 Task: Zoom out the location "Villa in Thermal, California, United States" two times.
Action: Mouse moved to (415, 139)
Screenshot: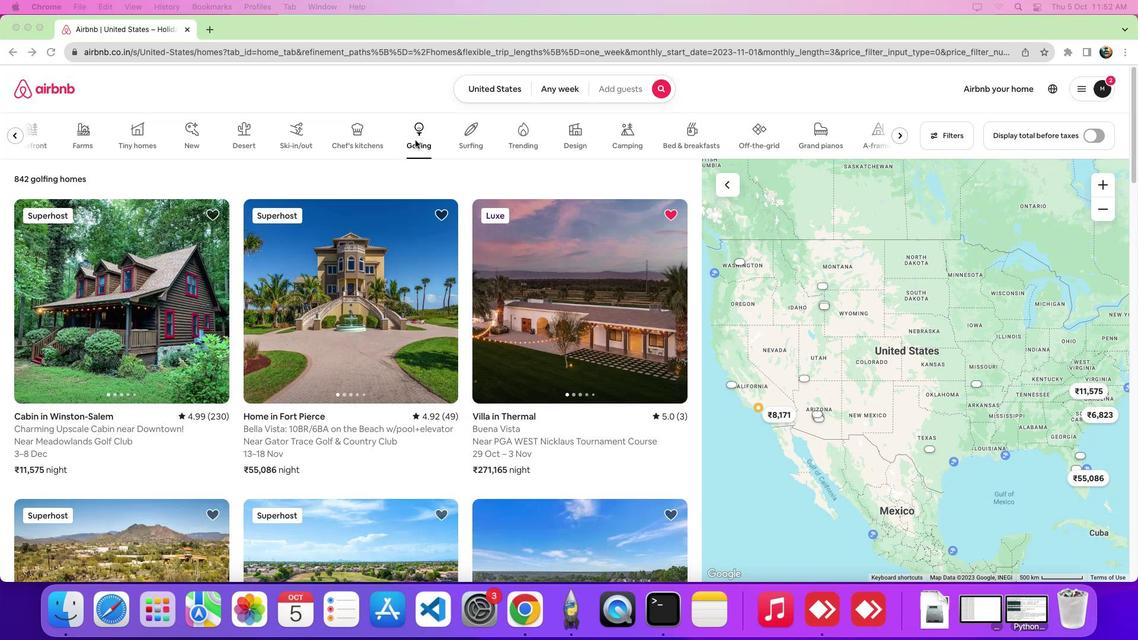 
Action: Mouse pressed left at (415, 139)
Screenshot: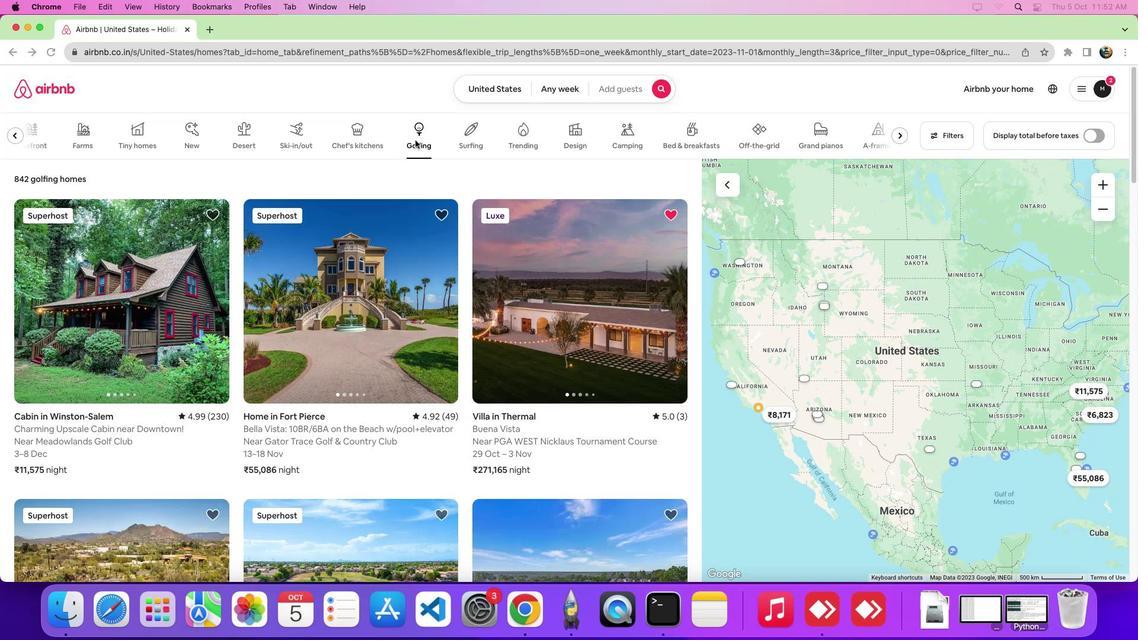
Action: Mouse moved to (542, 280)
Screenshot: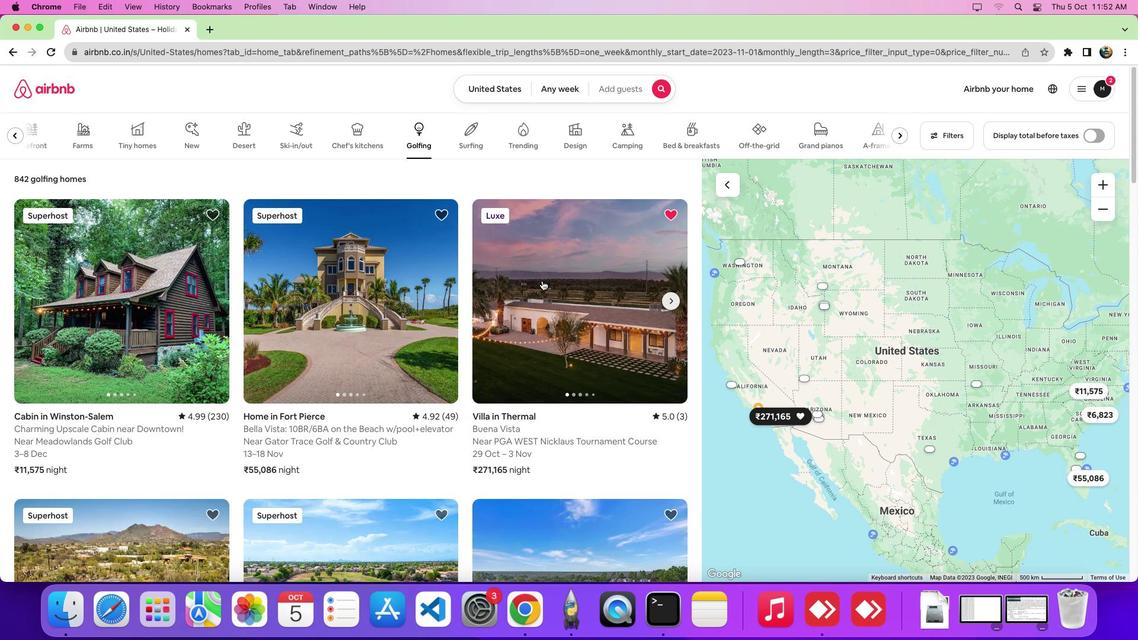 
Action: Mouse pressed left at (542, 280)
Screenshot: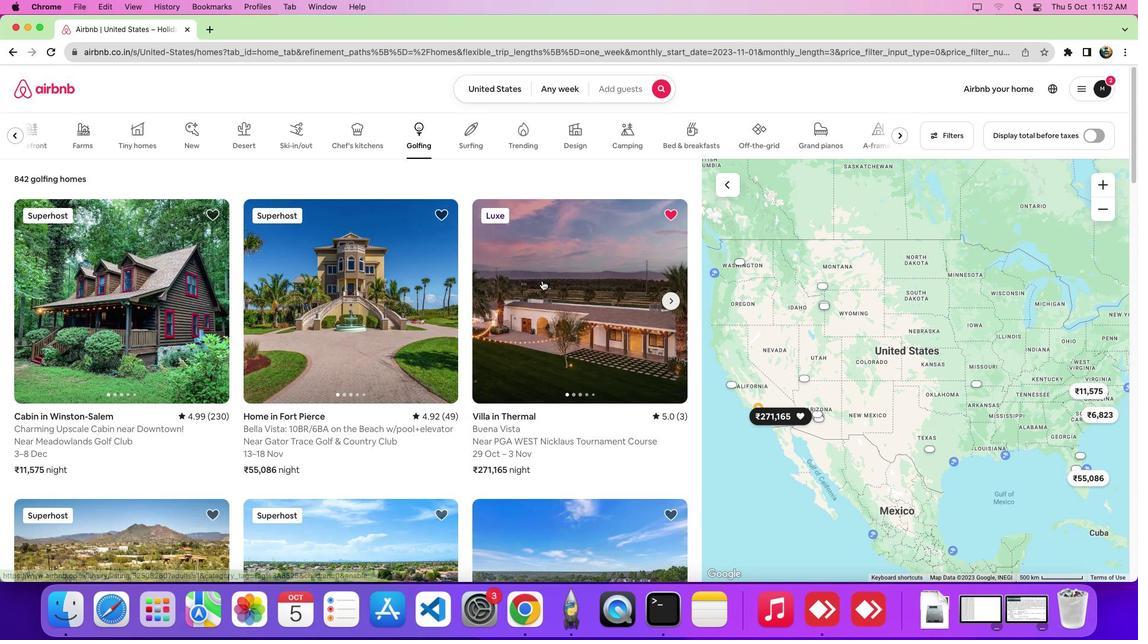 
Action: Mouse moved to (552, 305)
Screenshot: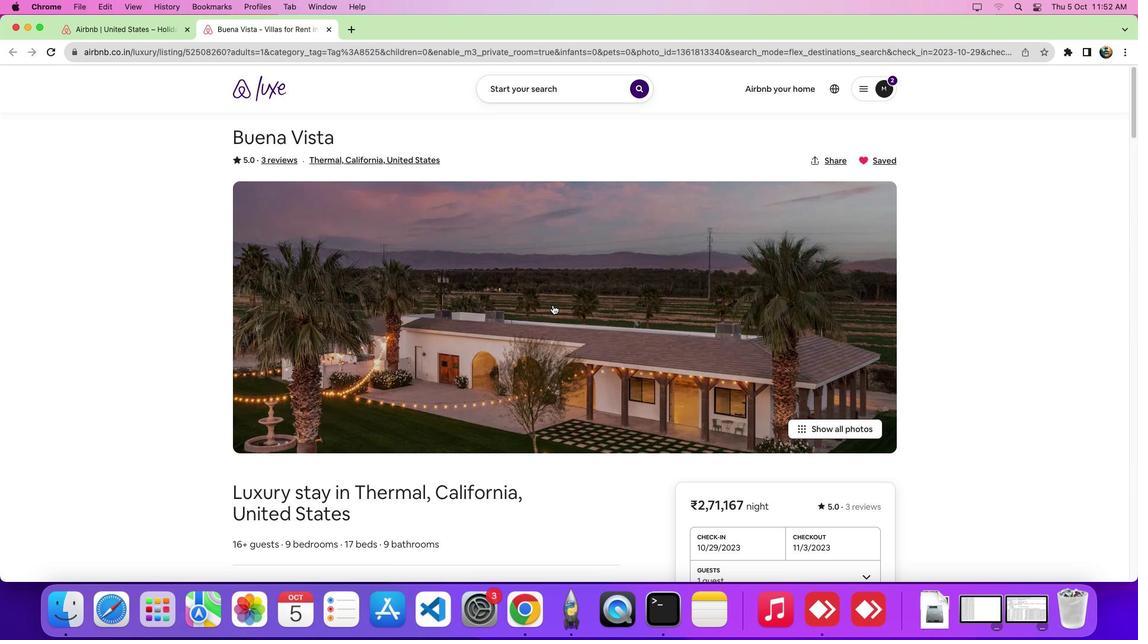 
Action: Mouse scrolled (552, 305) with delta (0, 0)
Screenshot: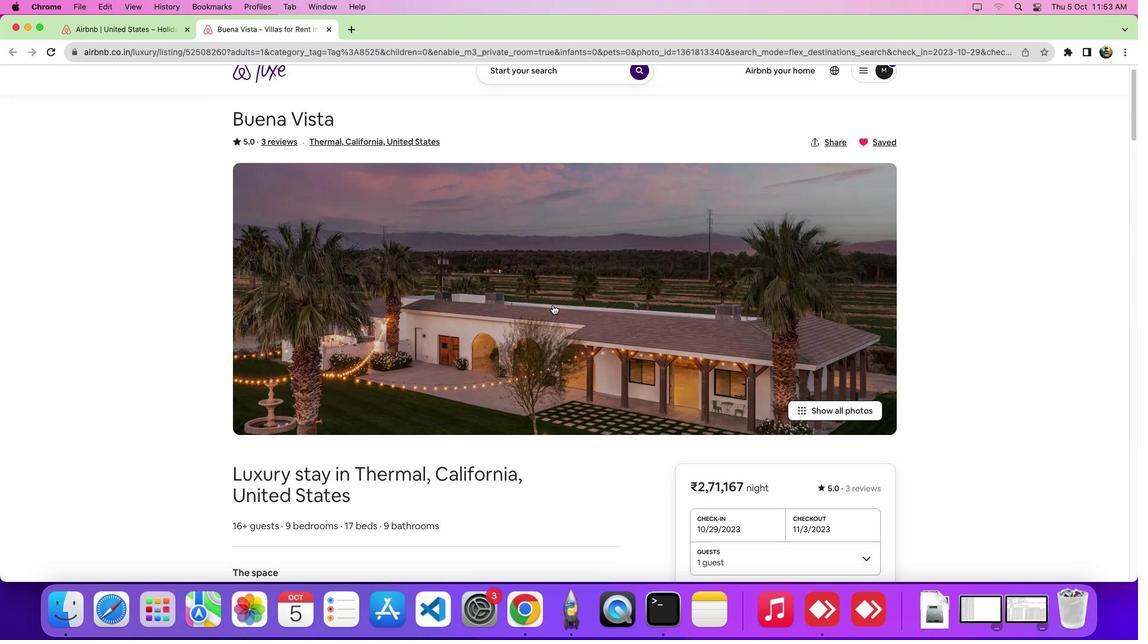 
Action: Mouse scrolled (552, 305) with delta (0, -1)
Screenshot: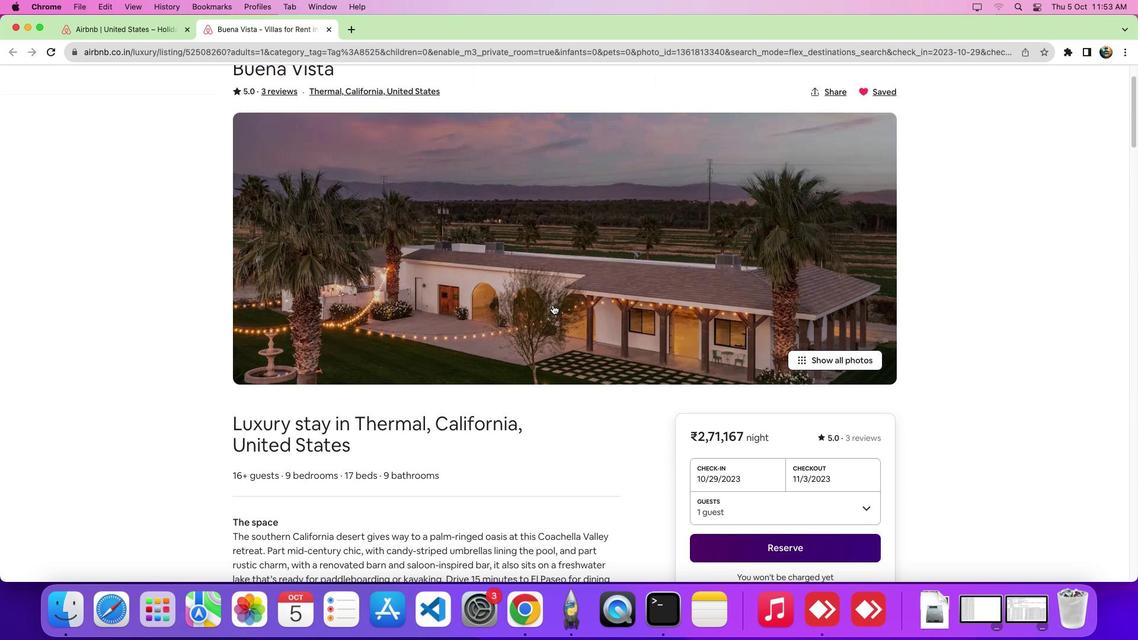 
Action: Mouse scrolled (552, 305) with delta (0, -5)
Screenshot: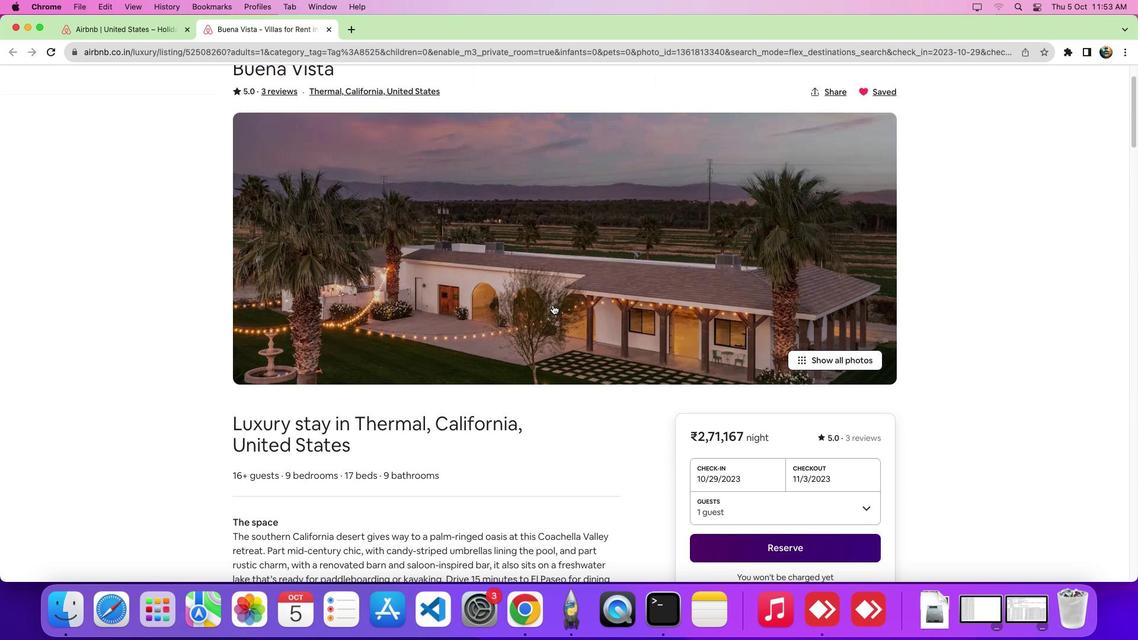 
Action: Mouse scrolled (552, 305) with delta (0, -7)
Screenshot: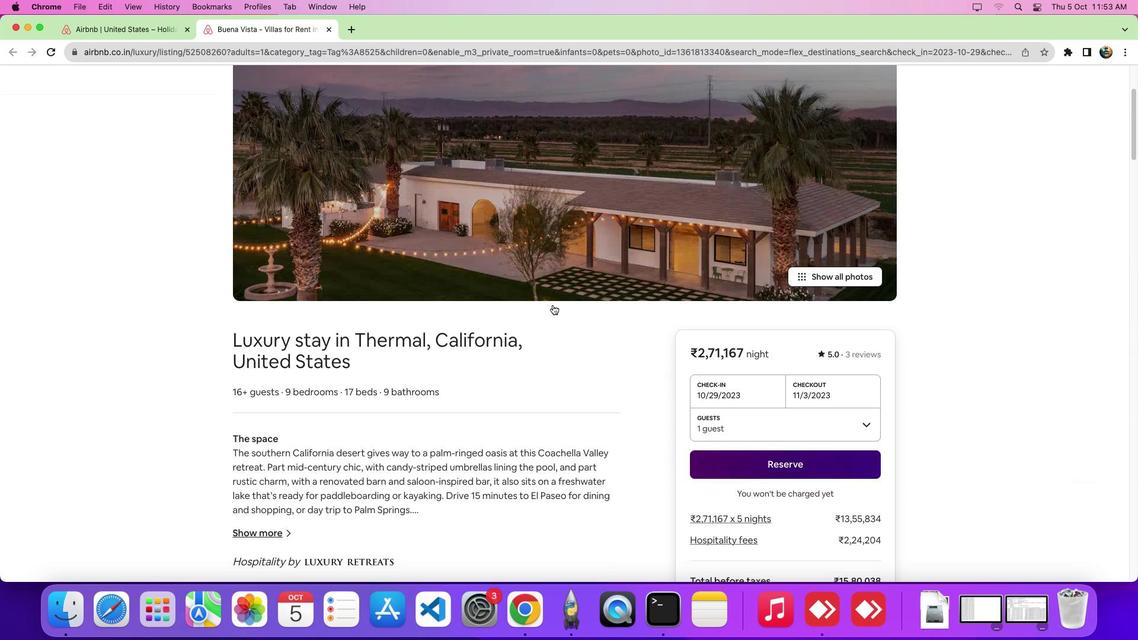 
Action: Mouse moved to (551, 305)
Screenshot: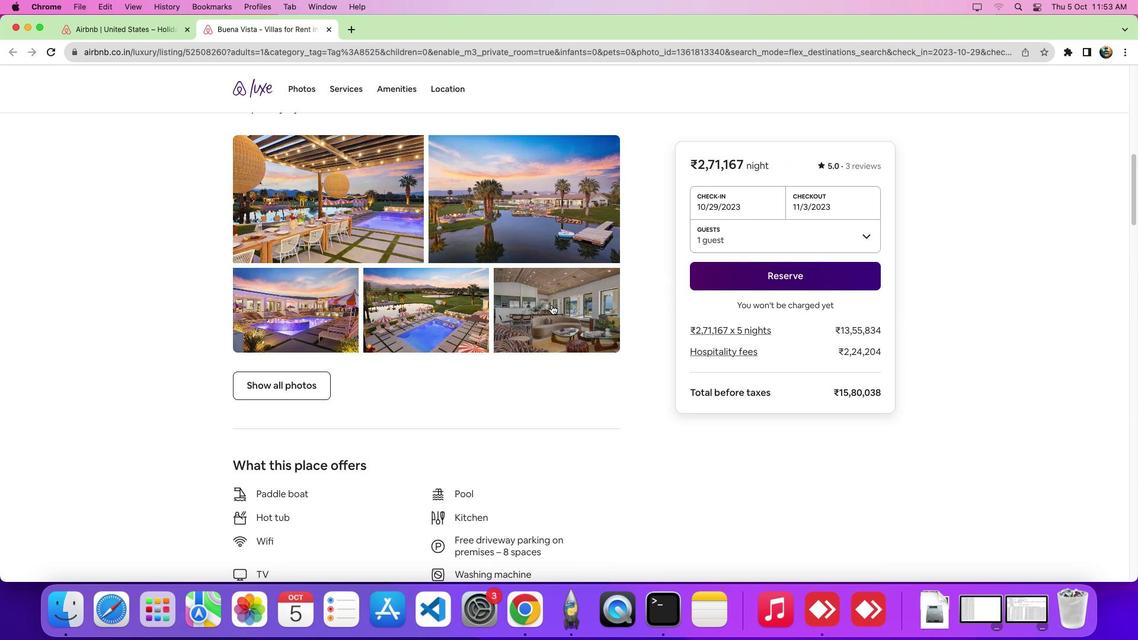 
Action: Mouse scrolled (551, 305) with delta (0, 0)
Screenshot: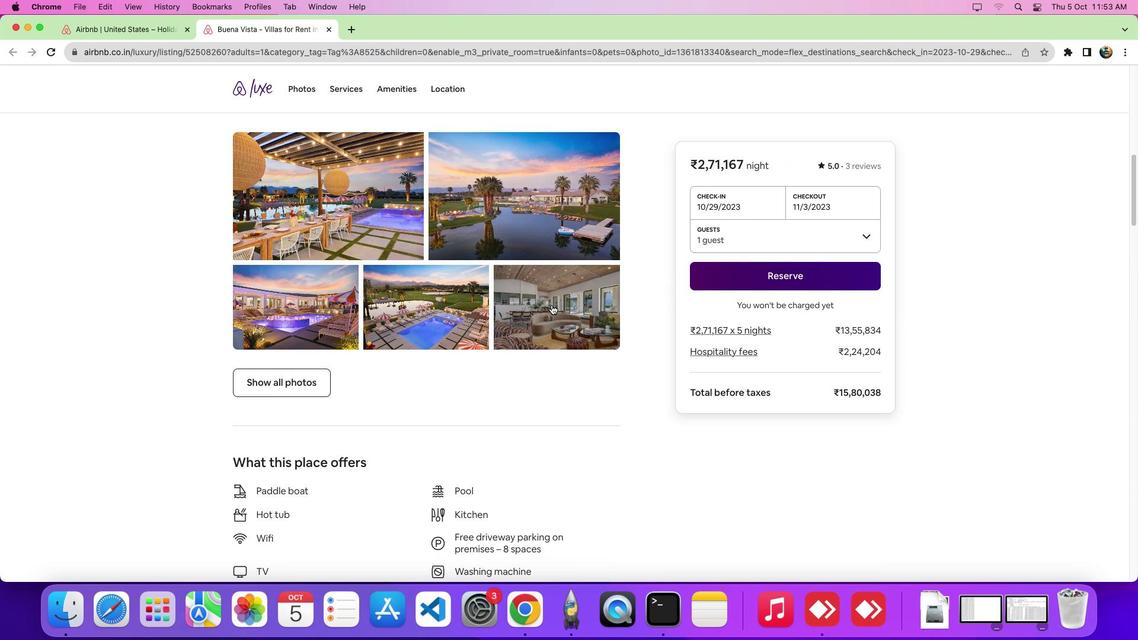 
Action: Mouse scrolled (551, 305) with delta (0, 0)
Screenshot: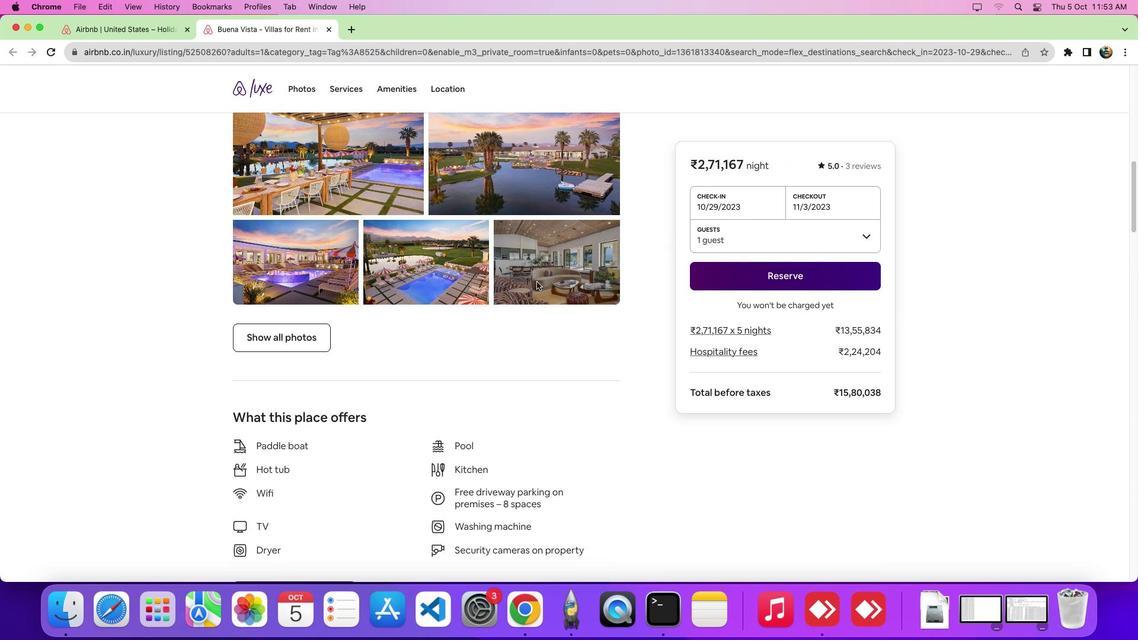 
Action: Mouse scrolled (551, 305) with delta (0, -4)
Screenshot: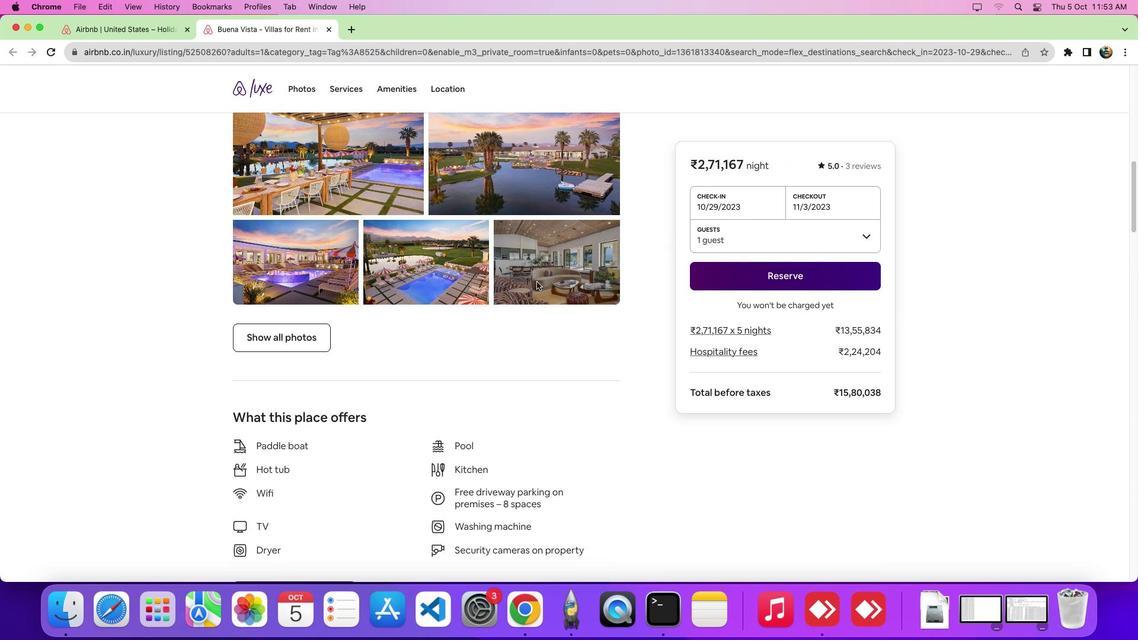 
Action: Mouse moved to (451, 92)
Screenshot: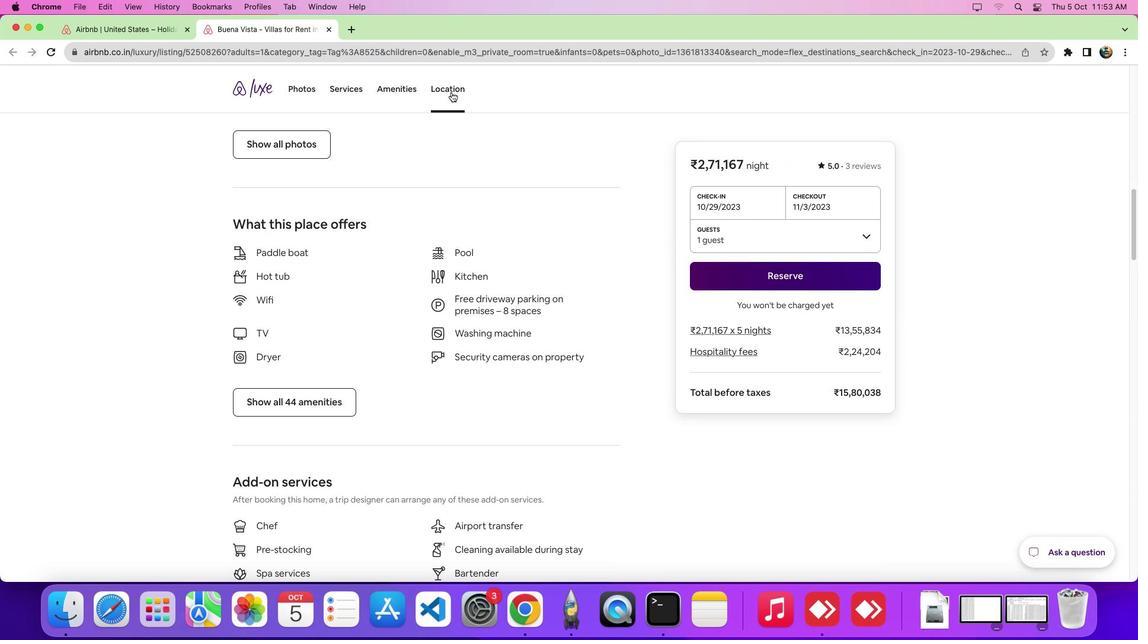 
Action: Mouse pressed left at (451, 92)
Screenshot: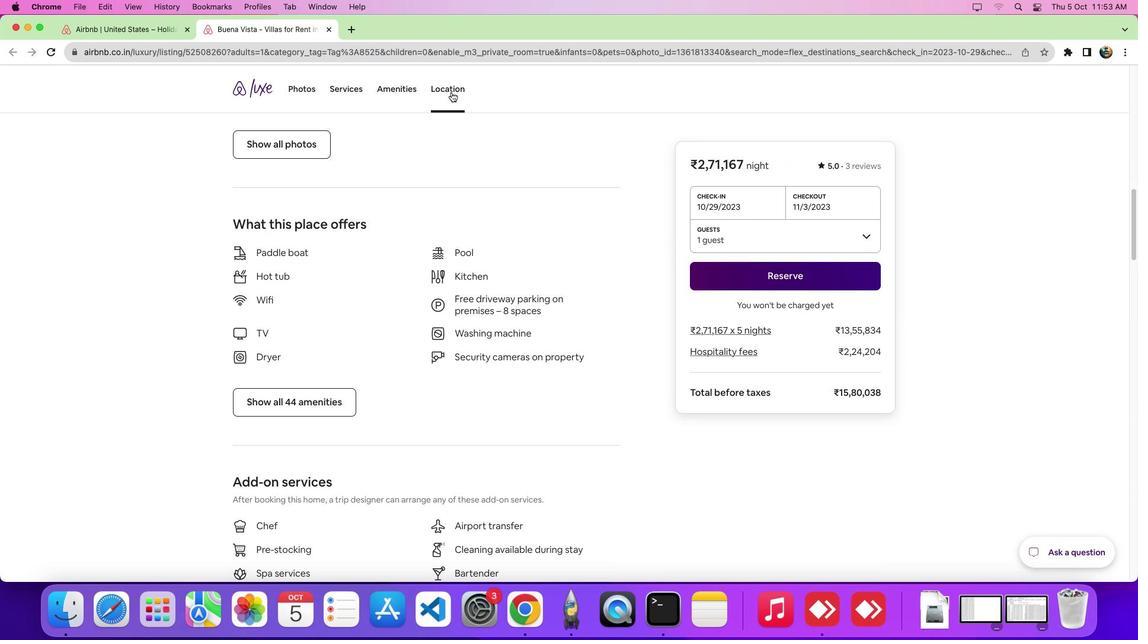 
Action: Mouse moved to (873, 305)
Screenshot: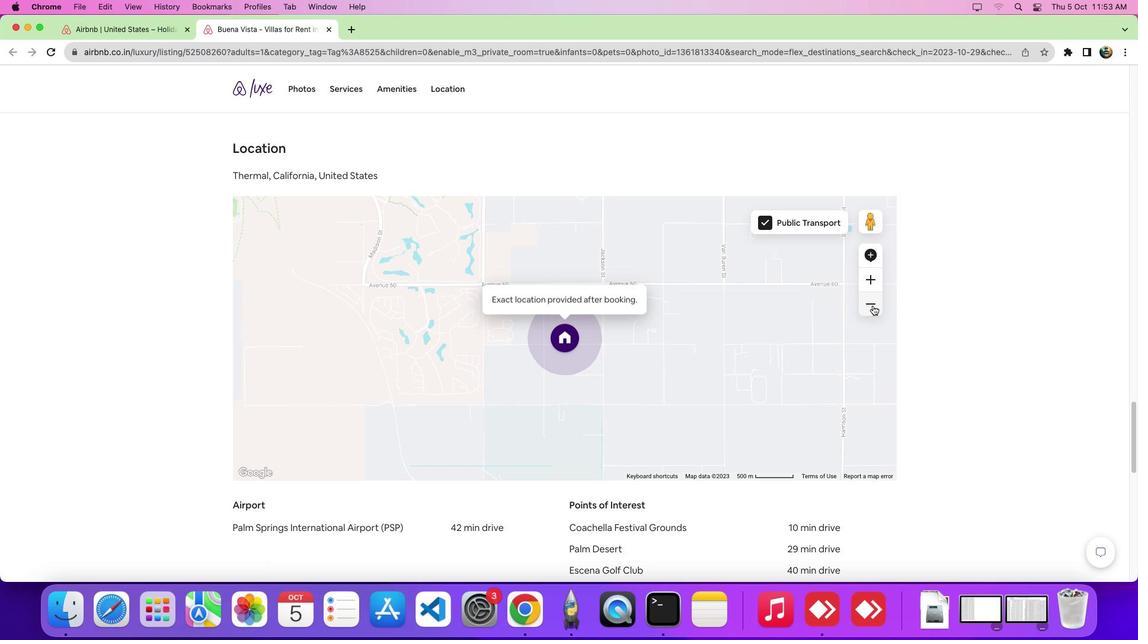 
Action: Mouse pressed left at (873, 305)
Screenshot: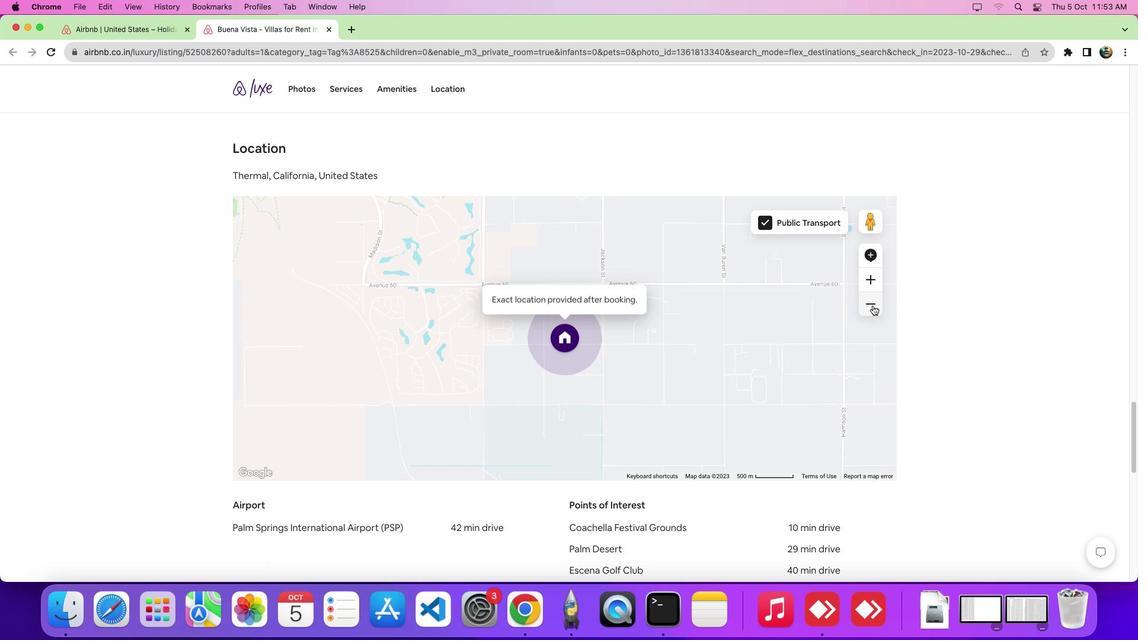 
Action: Mouse pressed left at (873, 305)
Screenshot: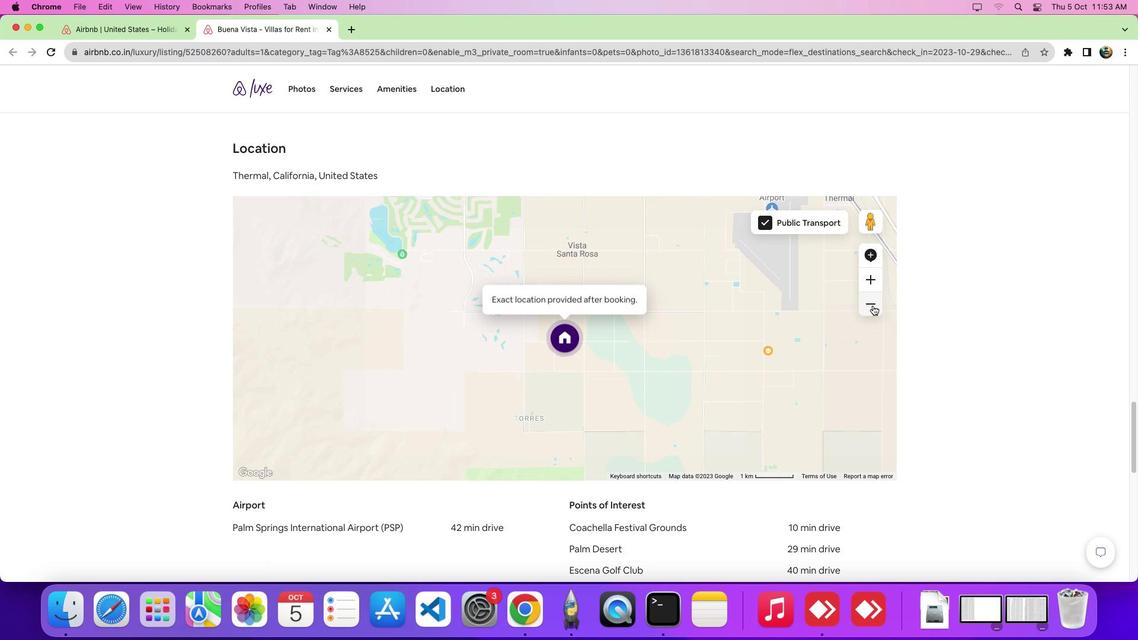 
